Task: Set the mirror orientation for the mirror video filter to vertical.
Action: Mouse moved to (138, 58)
Screenshot: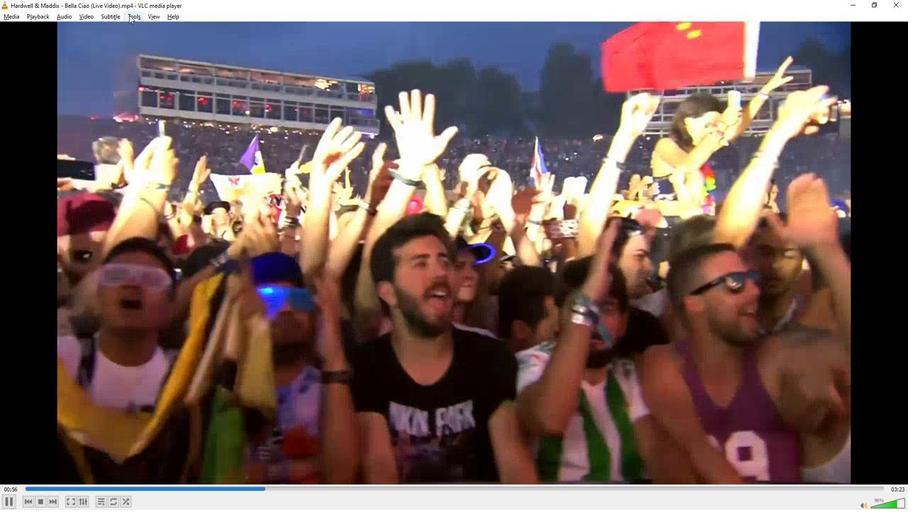 
Action: Mouse pressed left at (138, 58)
Screenshot: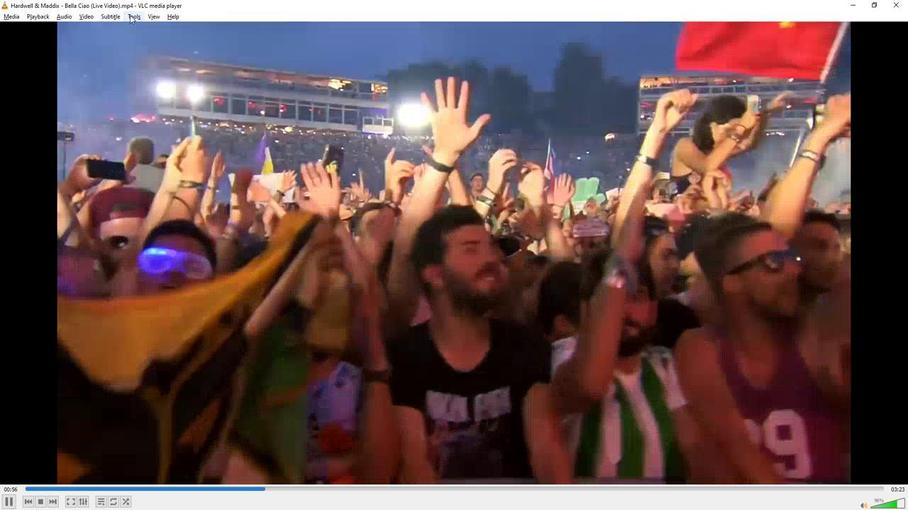 
Action: Mouse moved to (161, 158)
Screenshot: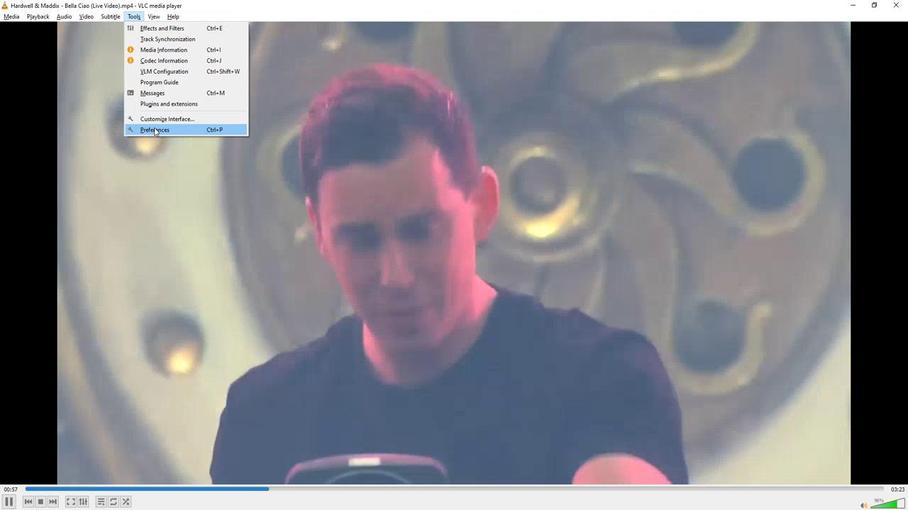 
Action: Mouse pressed left at (161, 158)
Screenshot: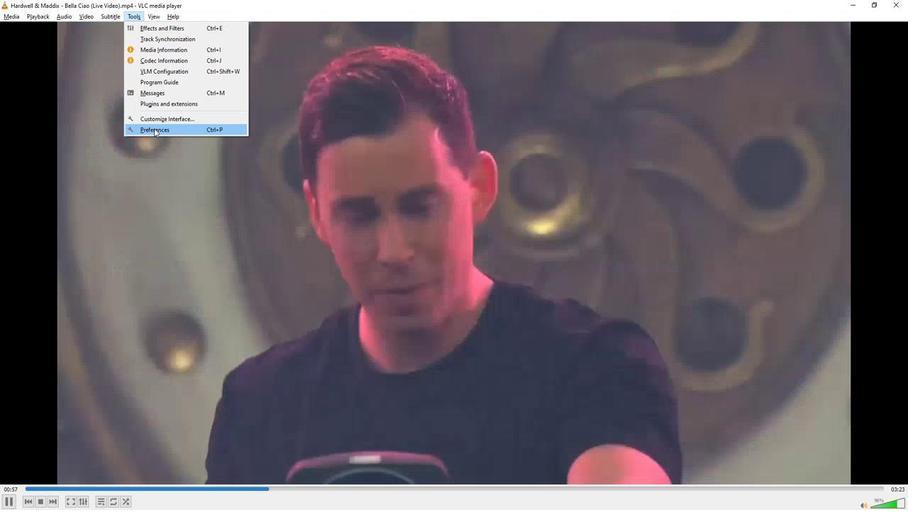 
Action: Mouse moved to (208, 400)
Screenshot: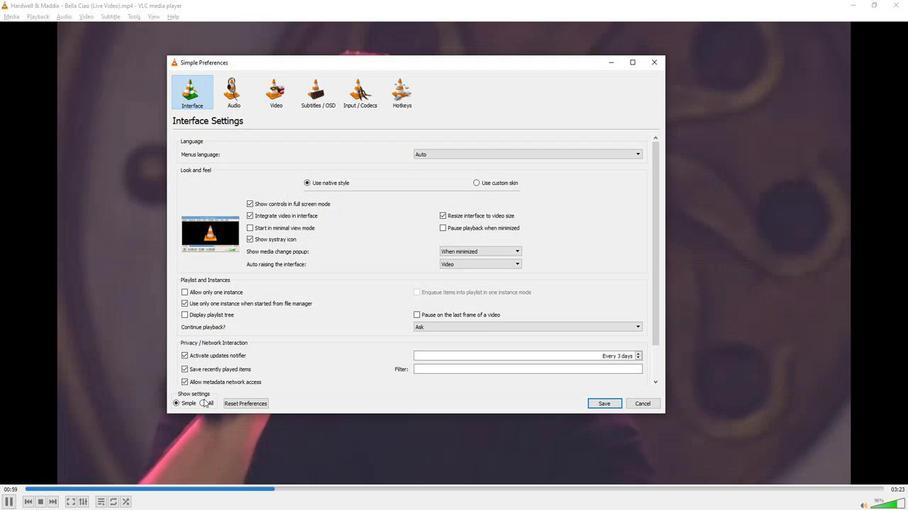 
Action: Mouse pressed left at (208, 400)
Screenshot: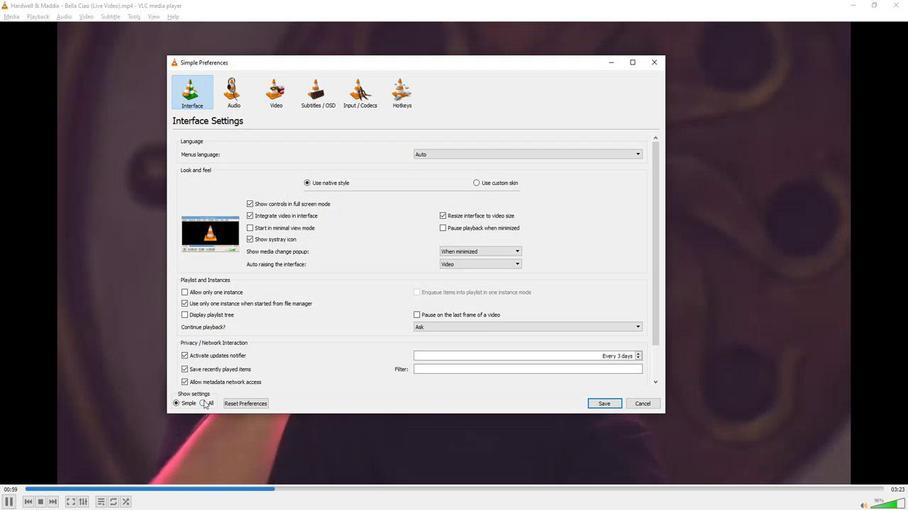 
Action: Mouse moved to (210, 334)
Screenshot: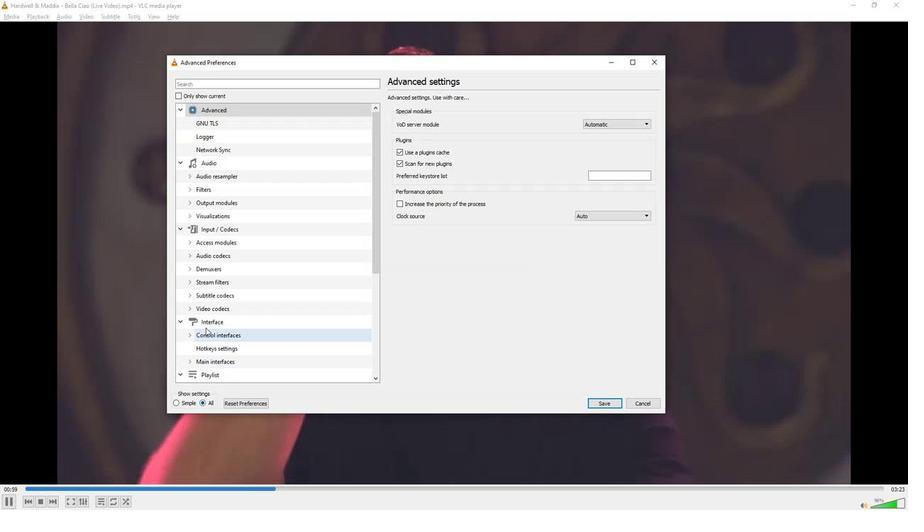 
Action: Mouse scrolled (210, 334) with delta (0, 0)
Screenshot: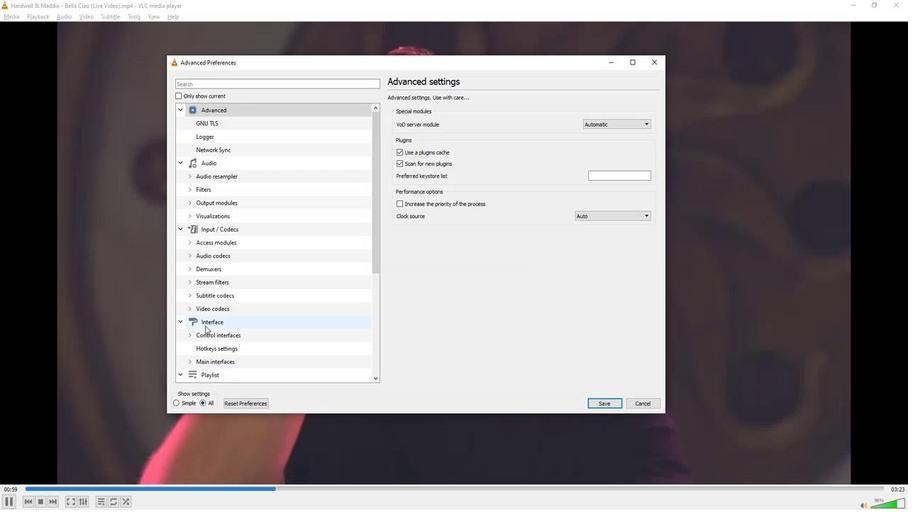 
Action: Mouse scrolled (210, 334) with delta (0, 0)
Screenshot: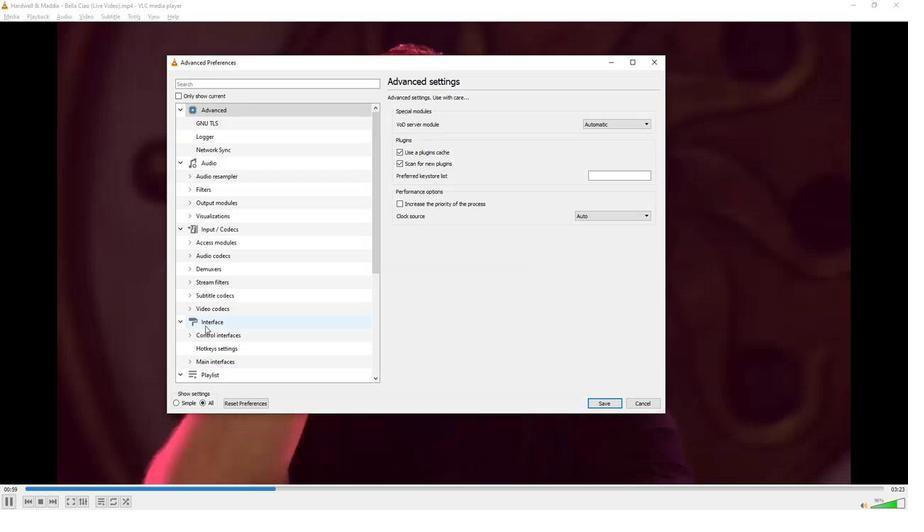 
Action: Mouse scrolled (210, 334) with delta (0, 0)
Screenshot: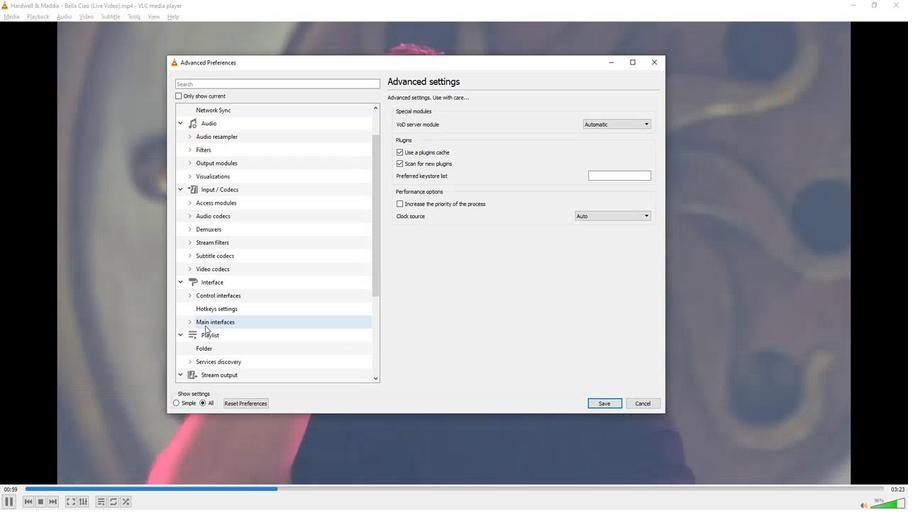 
Action: Mouse moved to (209, 334)
Screenshot: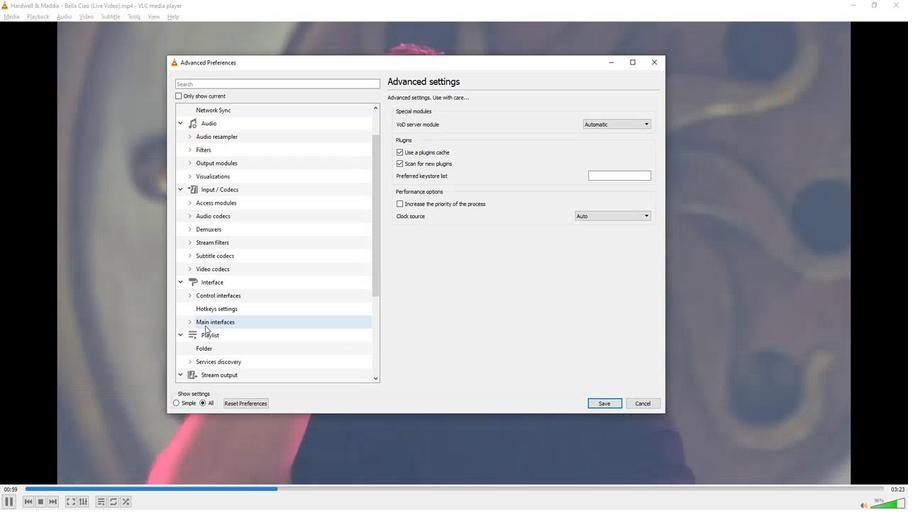 
Action: Mouse scrolled (209, 334) with delta (0, 0)
Screenshot: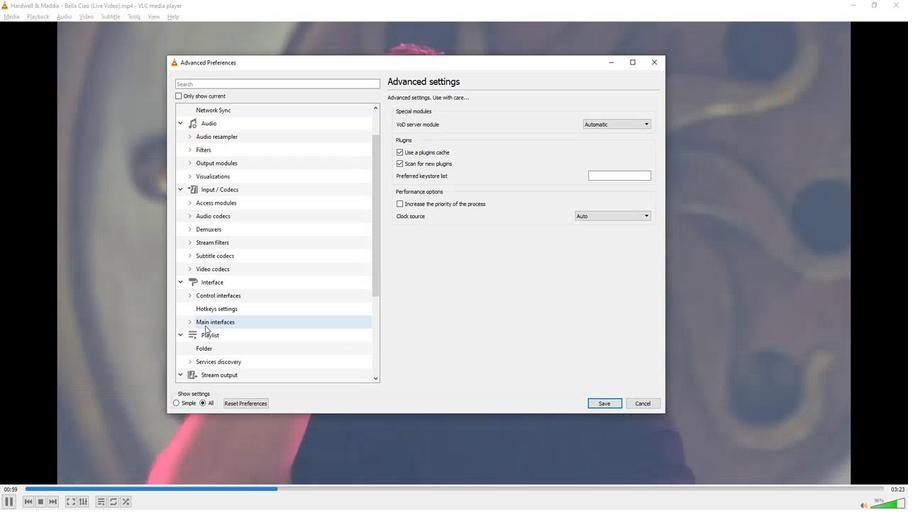 
Action: Mouse scrolled (209, 334) with delta (0, 0)
Screenshot: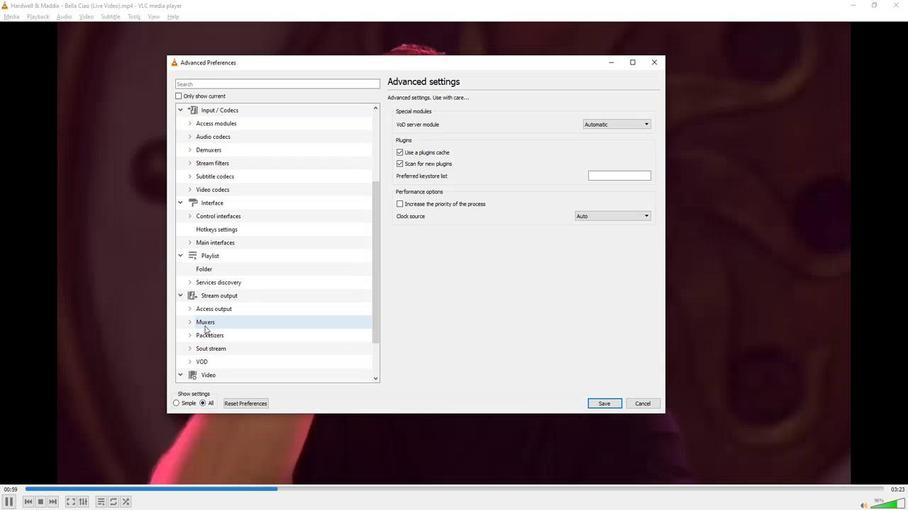 
Action: Mouse scrolled (209, 334) with delta (0, 0)
Screenshot: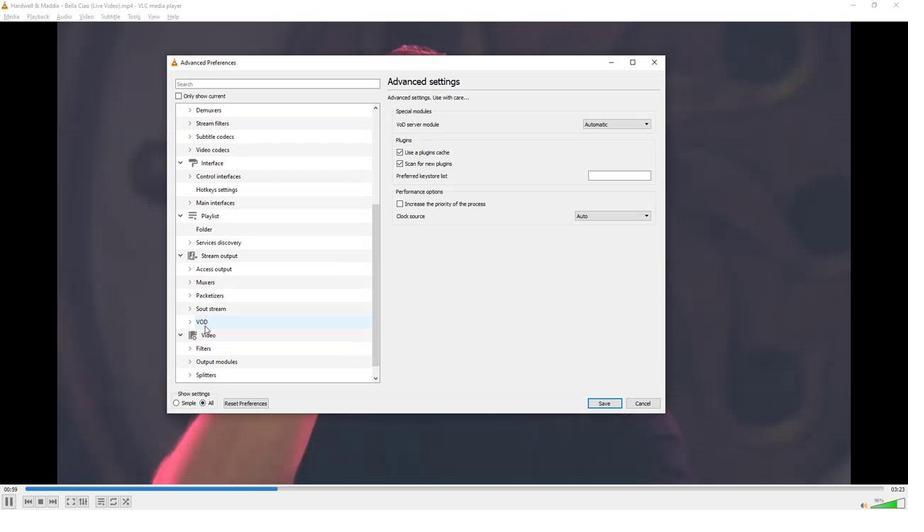 
Action: Mouse scrolled (209, 334) with delta (0, 0)
Screenshot: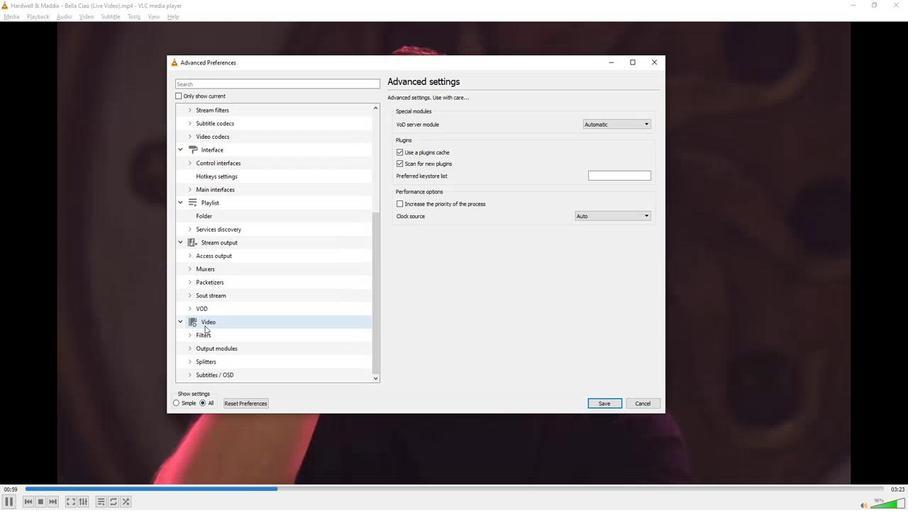 
Action: Mouse moved to (195, 344)
Screenshot: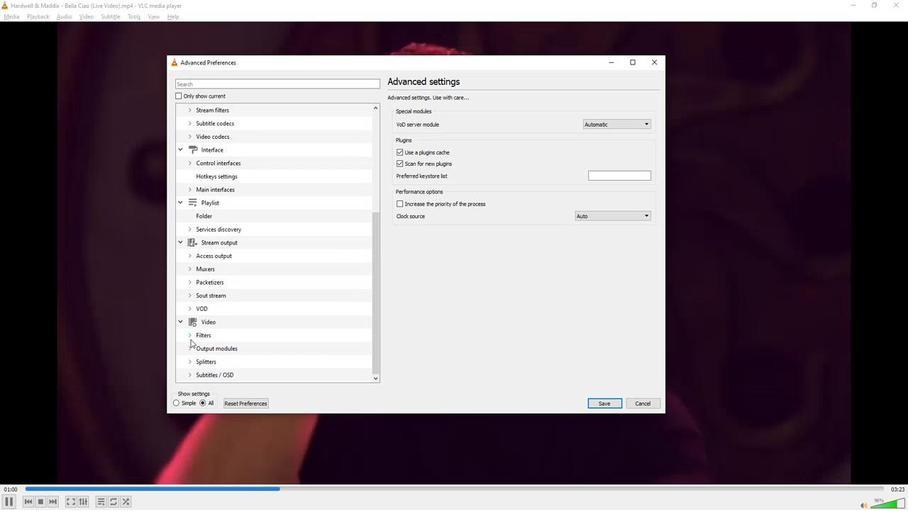 
Action: Mouse pressed left at (195, 344)
Screenshot: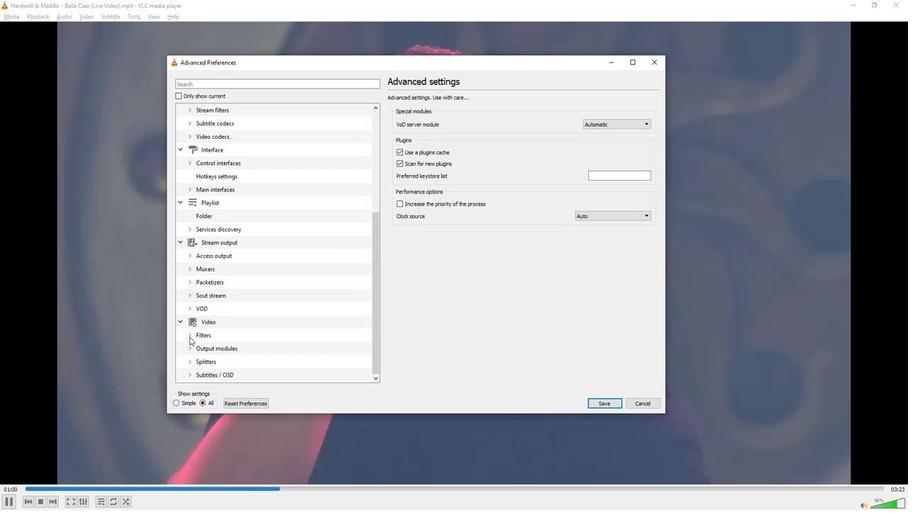 
Action: Mouse moved to (234, 304)
Screenshot: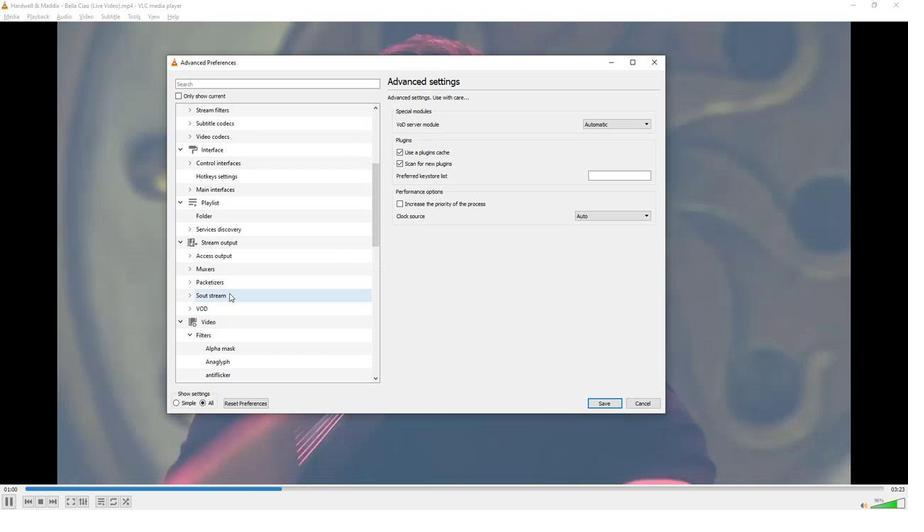 
Action: Mouse scrolled (234, 303) with delta (0, 0)
Screenshot: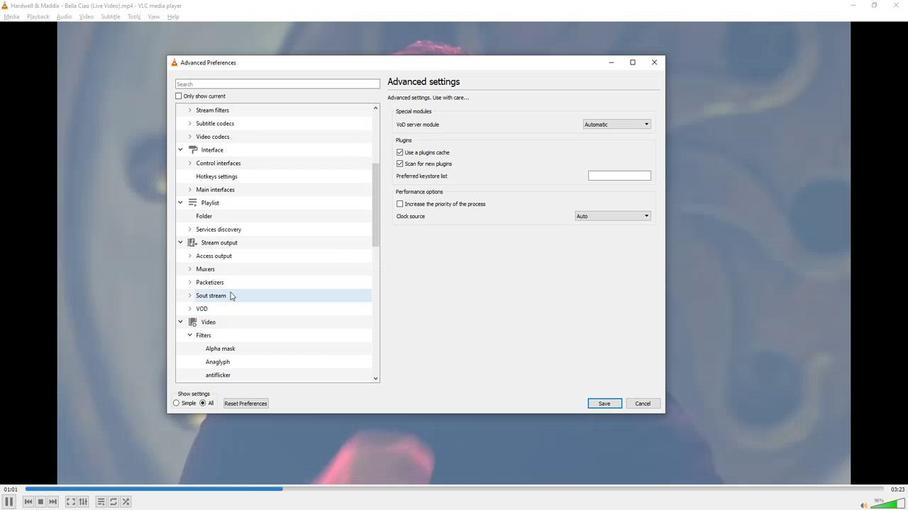 
Action: Mouse scrolled (234, 303) with delta (0, 0)
Screenshot: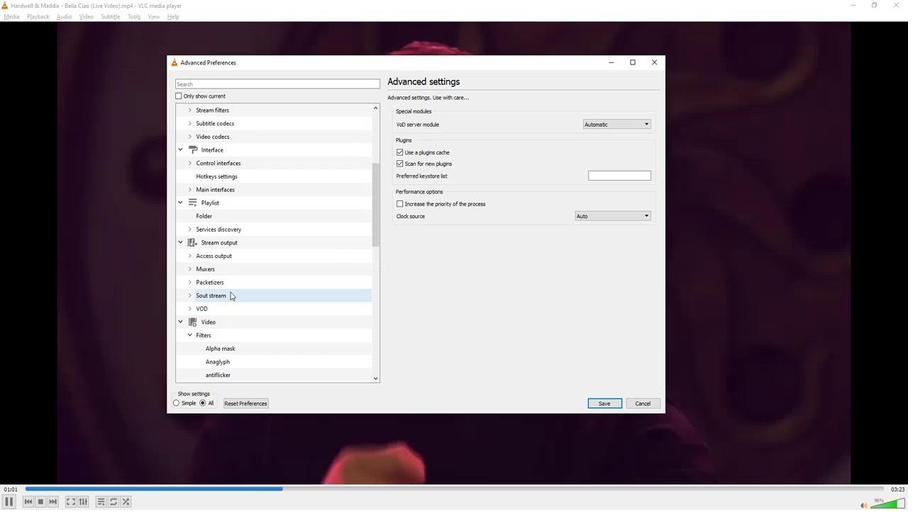 
Action: Mouse scrolled (234, 303) with delta (0, 0)
Screenshot: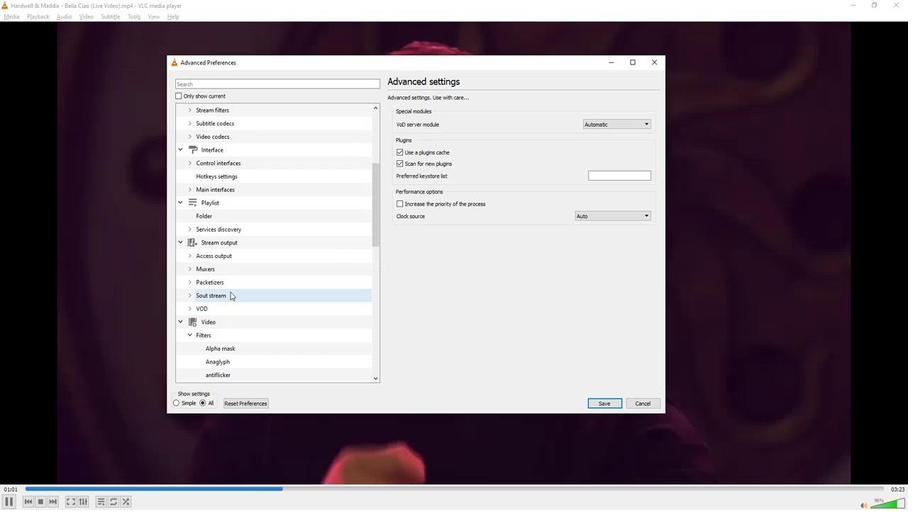 
Action: Mouse scrolled (234, 303) with delta (0, 0)
Screenshot: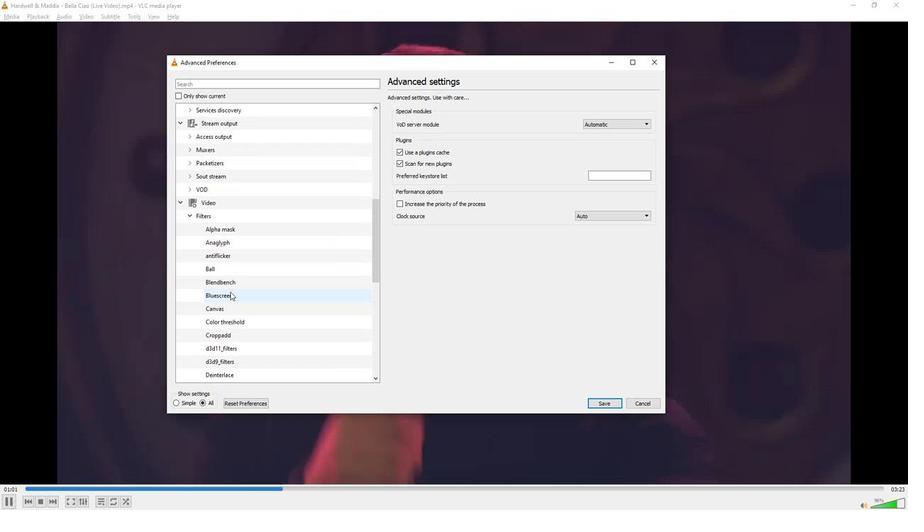 
Action: Mouse scrolled (234, 303) with delta (0, 0)
Screenshot: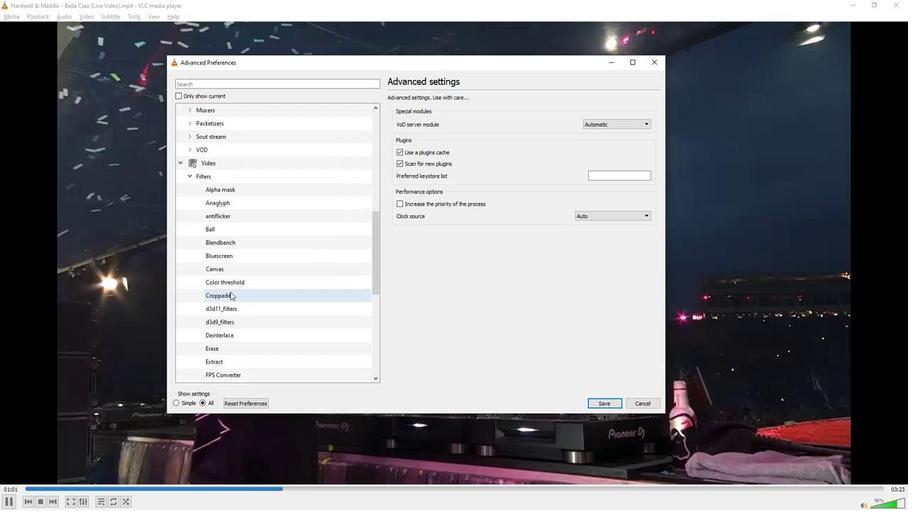 
Action: Mouse scrolled (234, 303) with delta (0, 0)
Screenshot: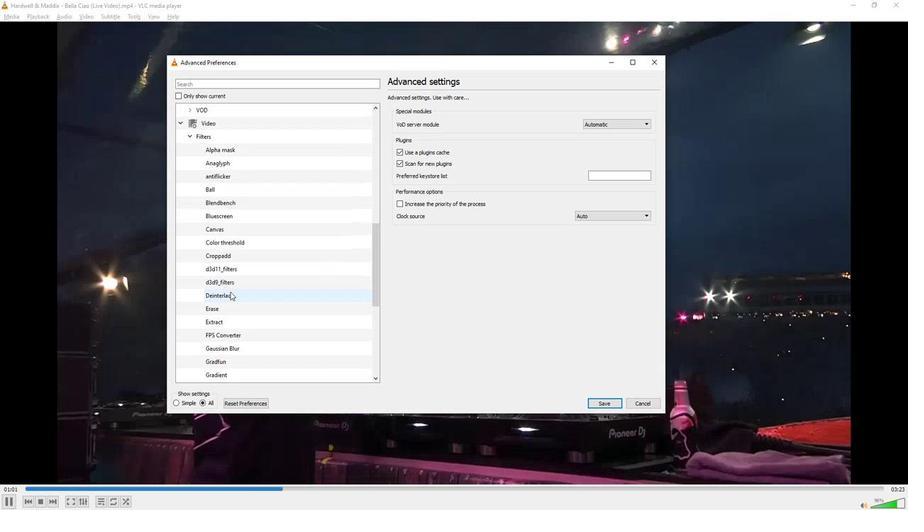 
Action: Mouse scrolled (234, 303) with delta (0, 0)
Screenshot: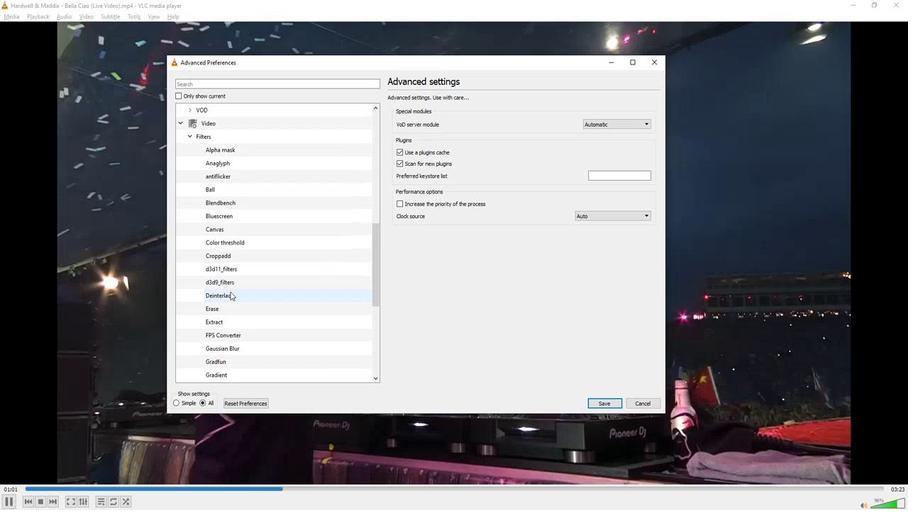 
Action: Mouse scrolled (234, 303) with delta (0, 0)
Screenshot: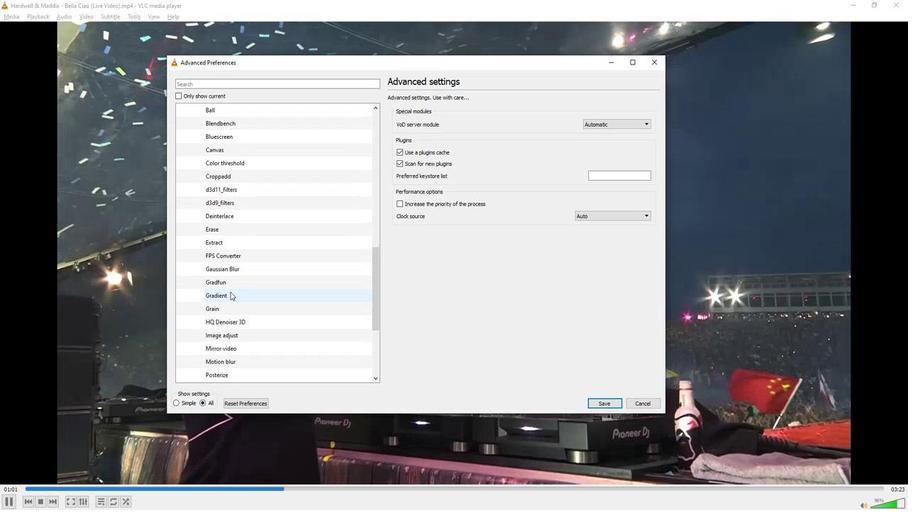 
Action: Mouse moved to (227, 318)
Screenshot: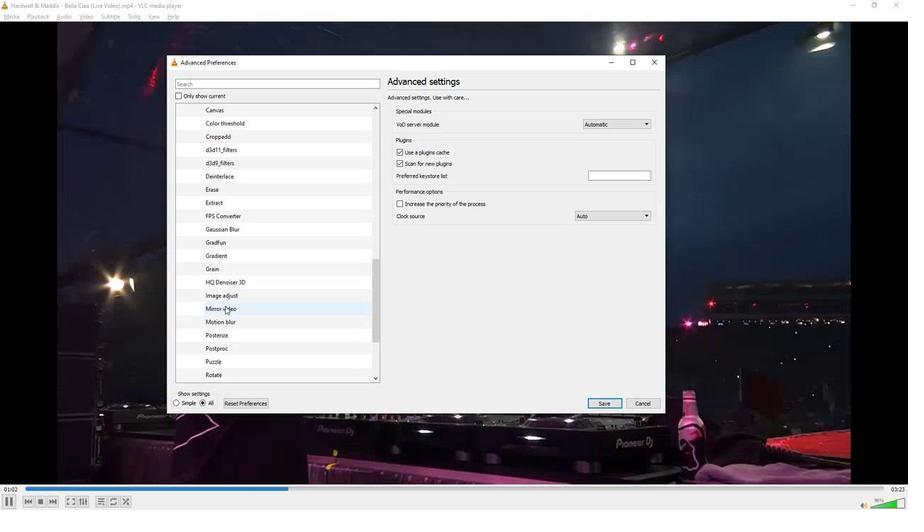 
Action: Mouse pressed left at (227, 318)
Screenshot: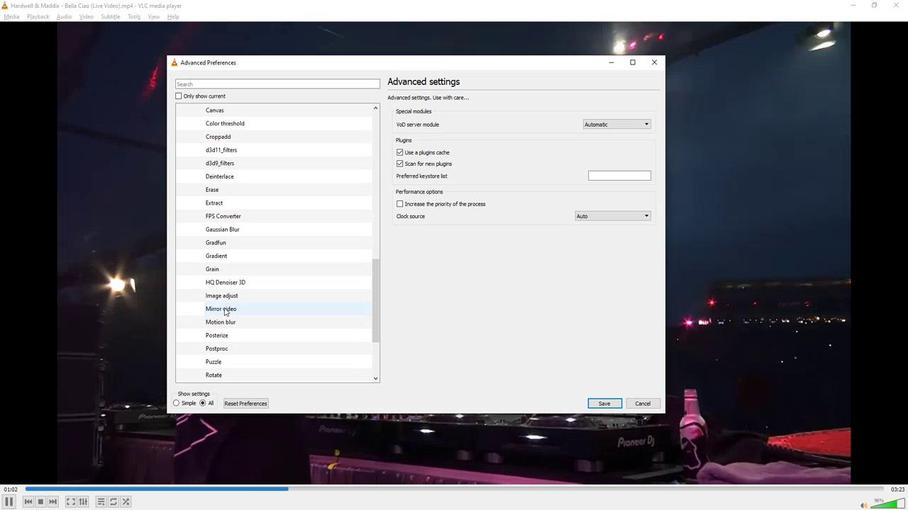 
Action: Mouse moved to (619, 145)
Screenshot: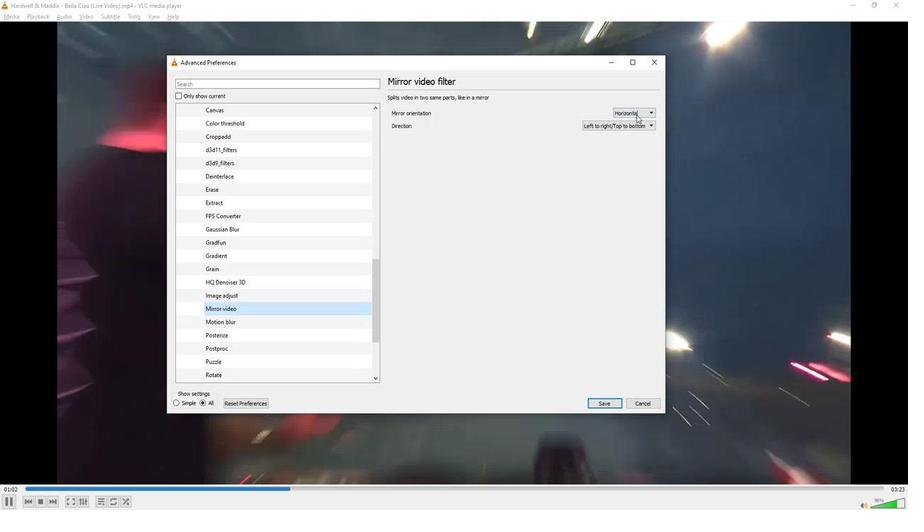 
Action: Mouse pressed left at (619, 145)
Screenshot: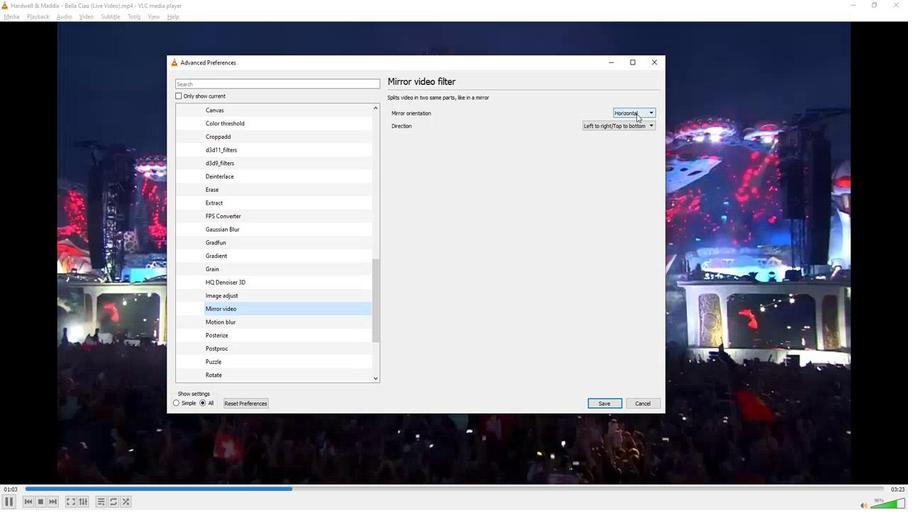 
Action: Mouse moved to (614, 151)
Screenshot: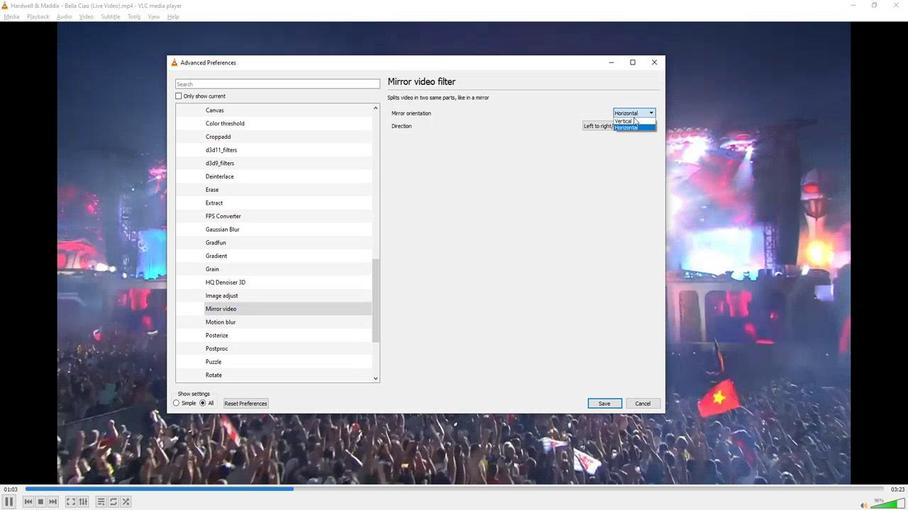 
Action: Mouse pressed left at (614, 151)
Screenshot: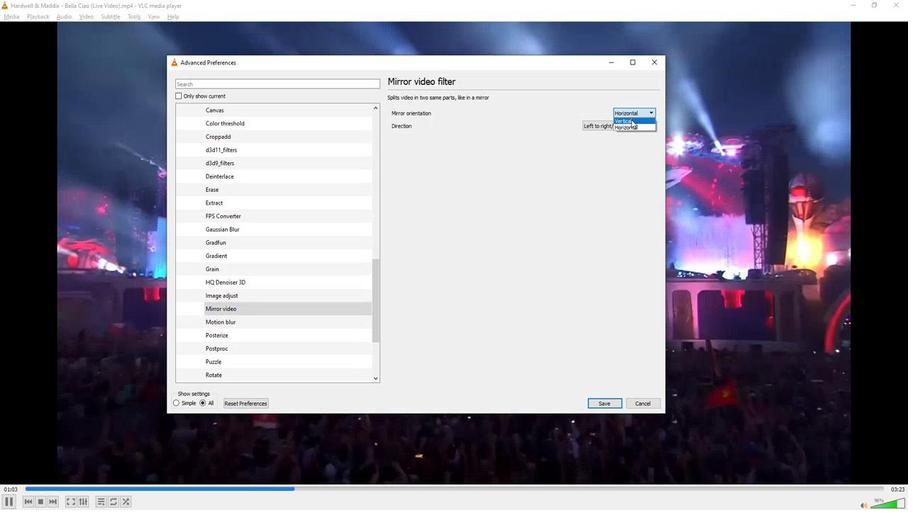 
Action: Mouse moved to (557, 244)
Screenshot: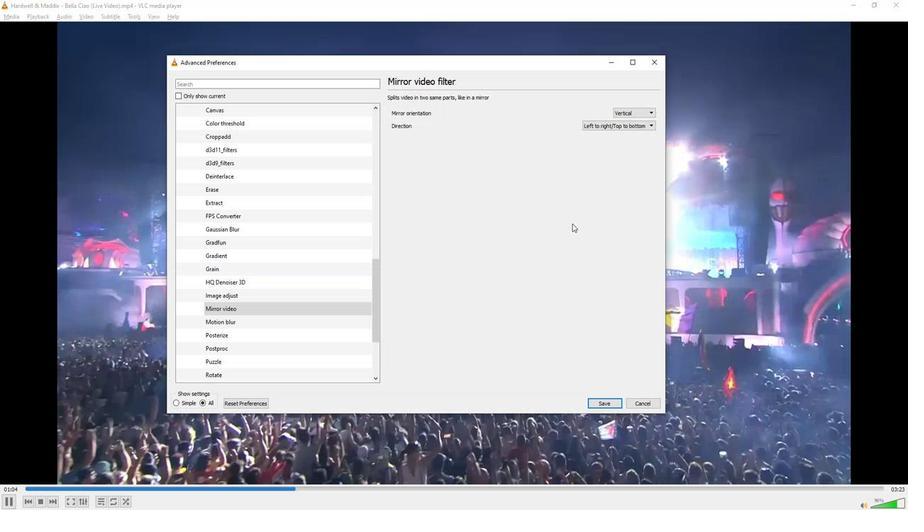 
